 Task: Assign in the project TruTech the issue 'Develop a new tool for automated testing of augmented reality applications' to the sprint 'Debug Dash'.
Action: Mouse moved to (869, 237)
Screenshot: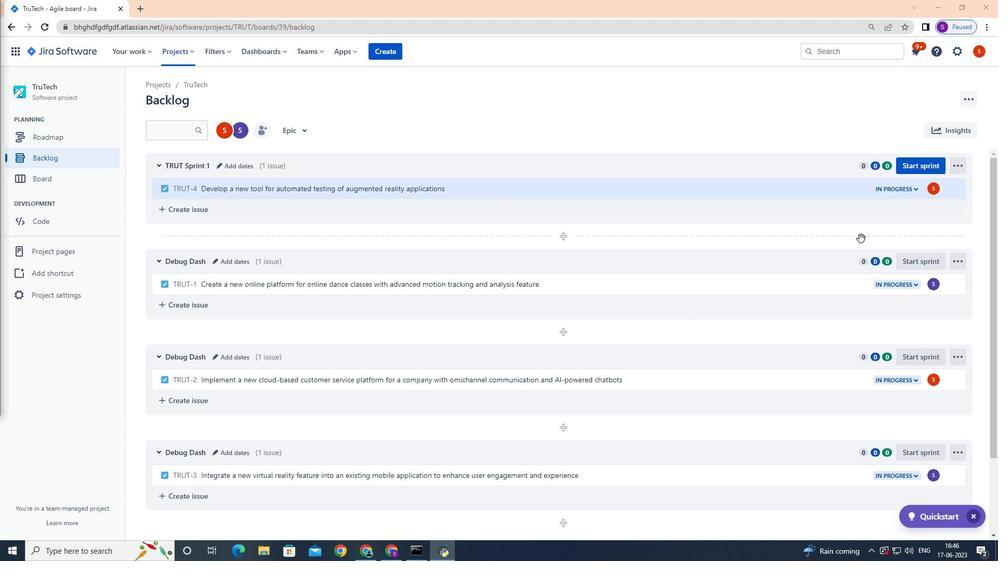 
Action: Mouse scrolled (869, 238) with delta (0, 0)
Screenshot: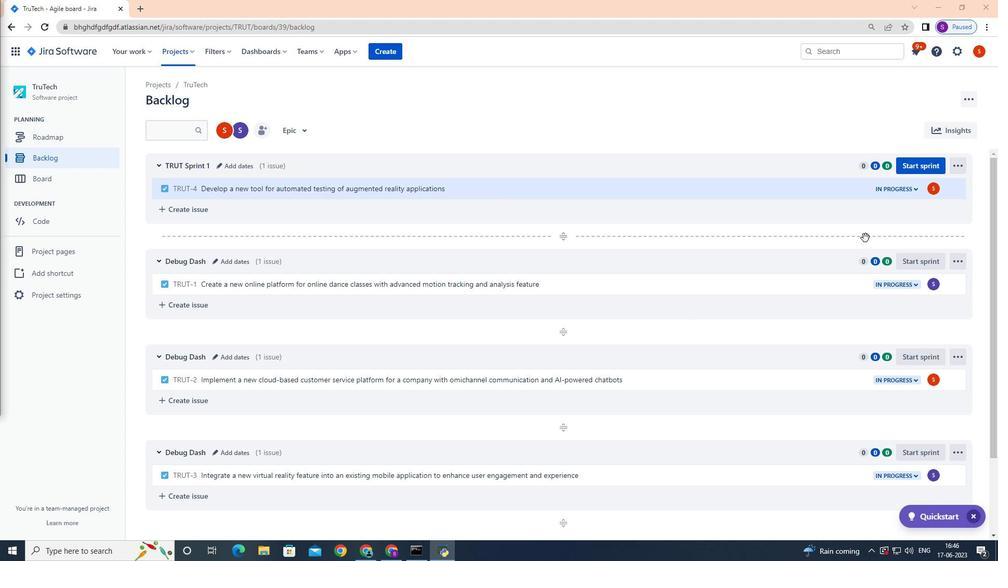 
Action: Mouse moved to (870, 237)
Screenshot: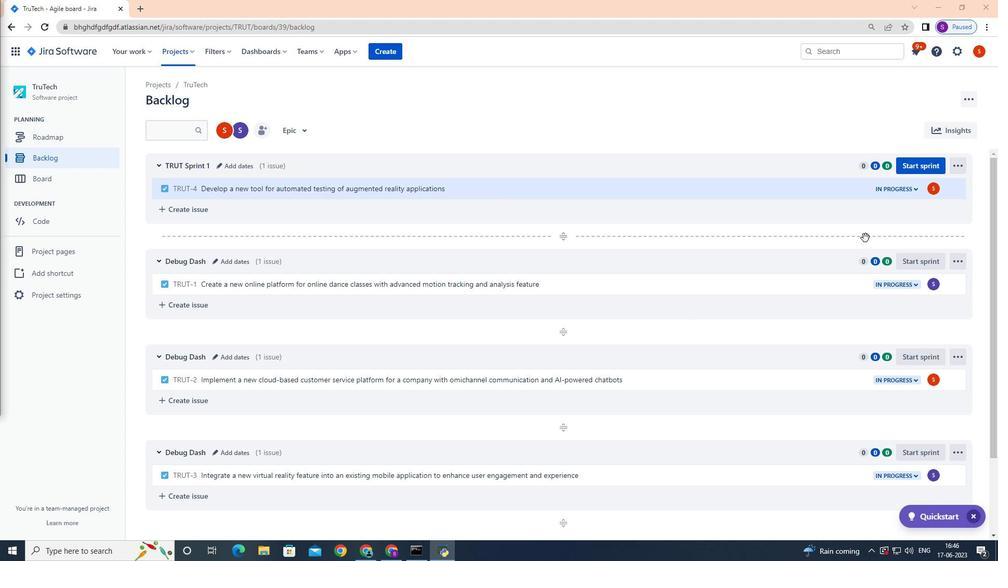 
Action: Mouse scrolled (870, 238) with delta (0, 0)
Screenshot: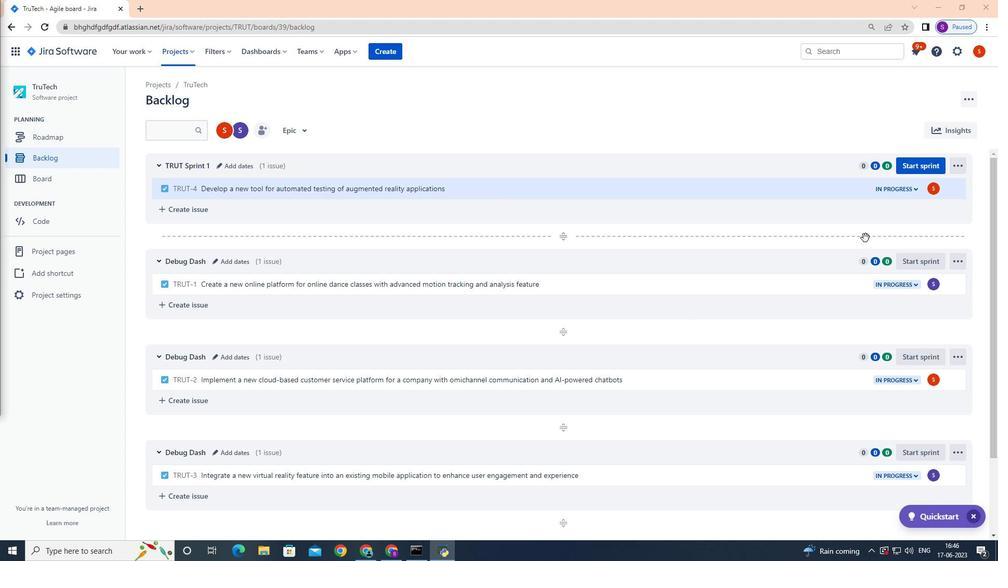 
Action: Mouse scrolled (870, 238) with delta (0, 0)
Screenshot: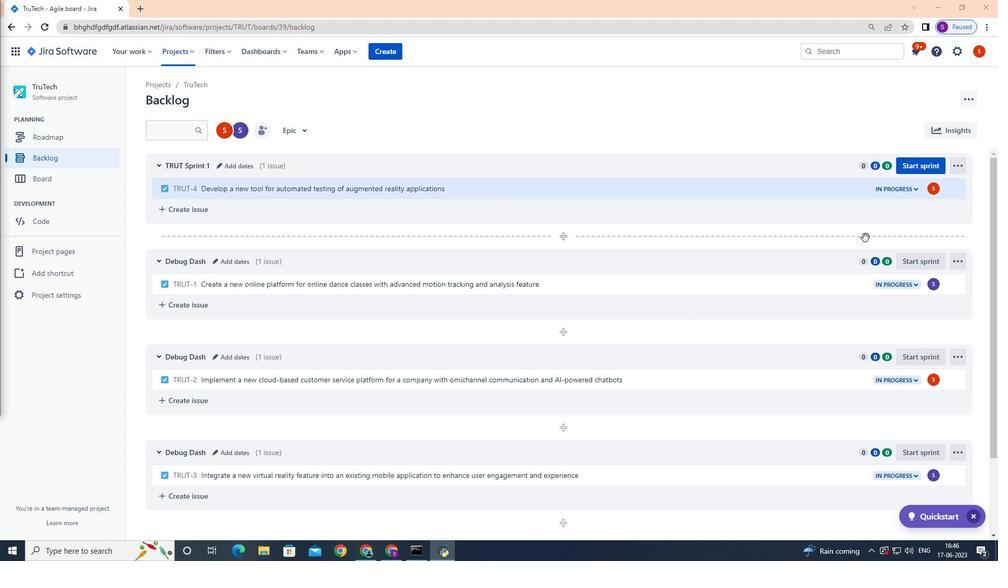 
Action: Mouse moved to (870, 237)
Screenshot: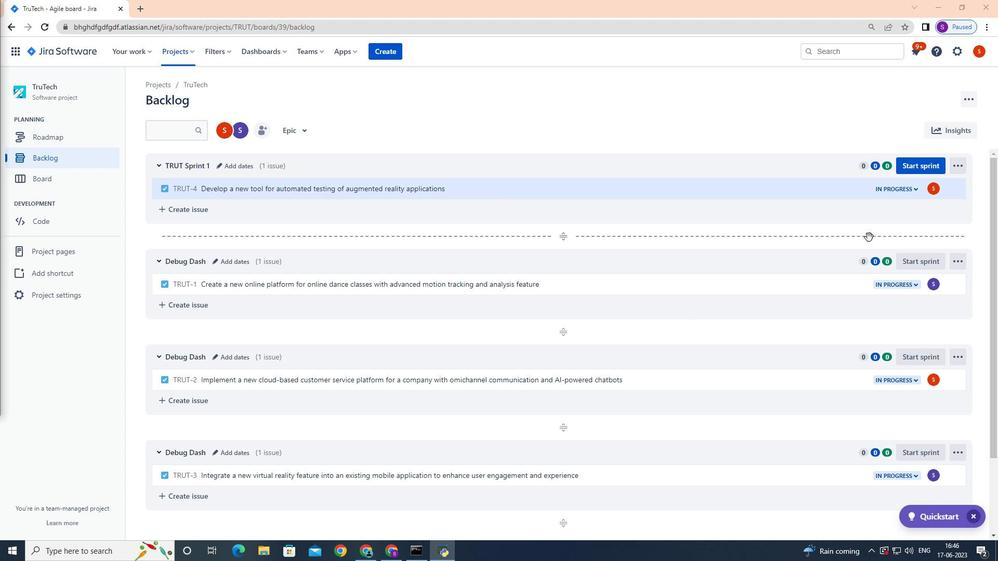 
Action: Mouse scrolled (870, 238) with delta (0, 0)
Screenshot: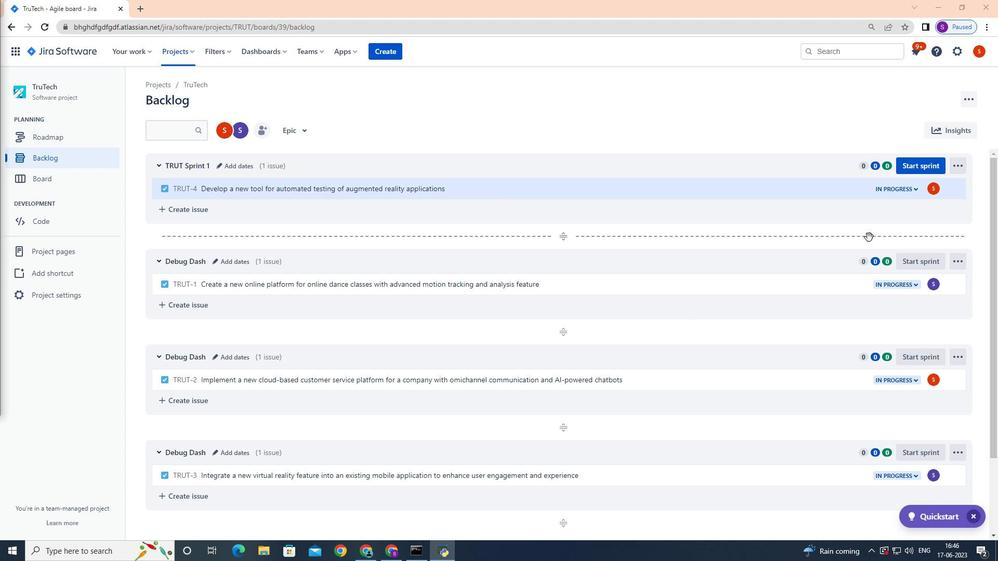 
Action: Mouse moved to (871, 238)
Screenshot: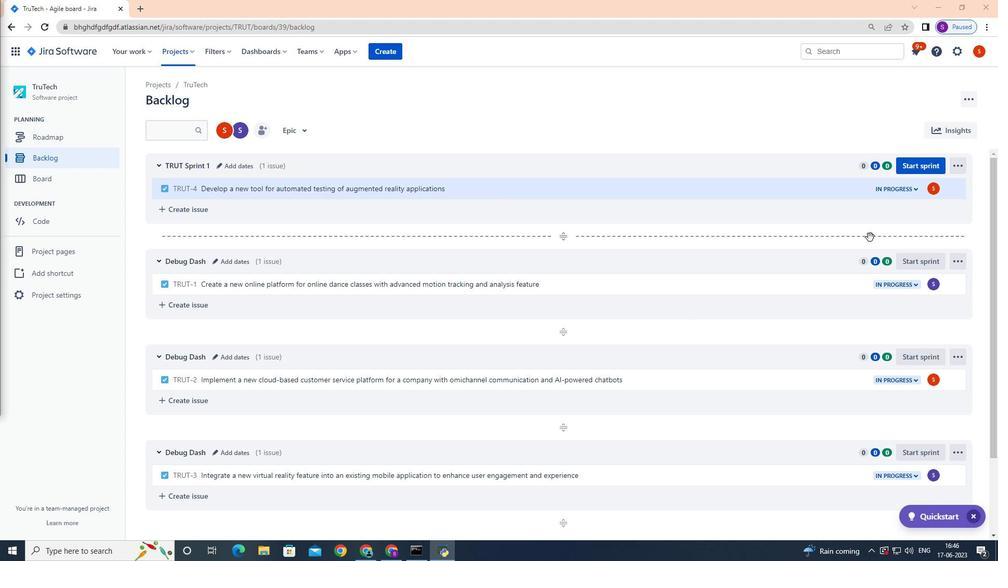 
Action: Mouse scrolled (871, 238) with delta (0, 0)
Screenshot: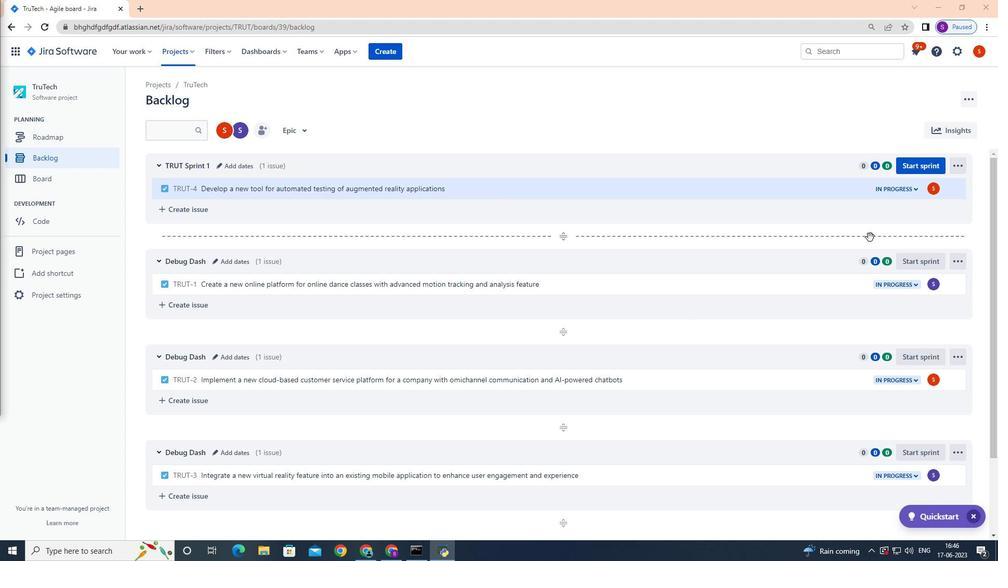 
Action: Mouse moved to (950, 187)
Screenshot: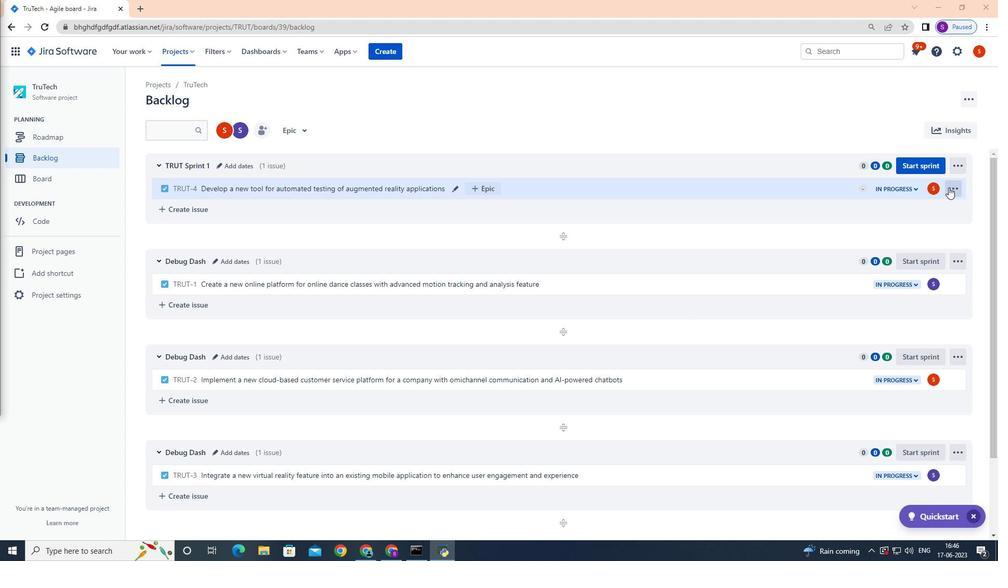
Action: Mouse pressed left at (950, 187)
Screenshot: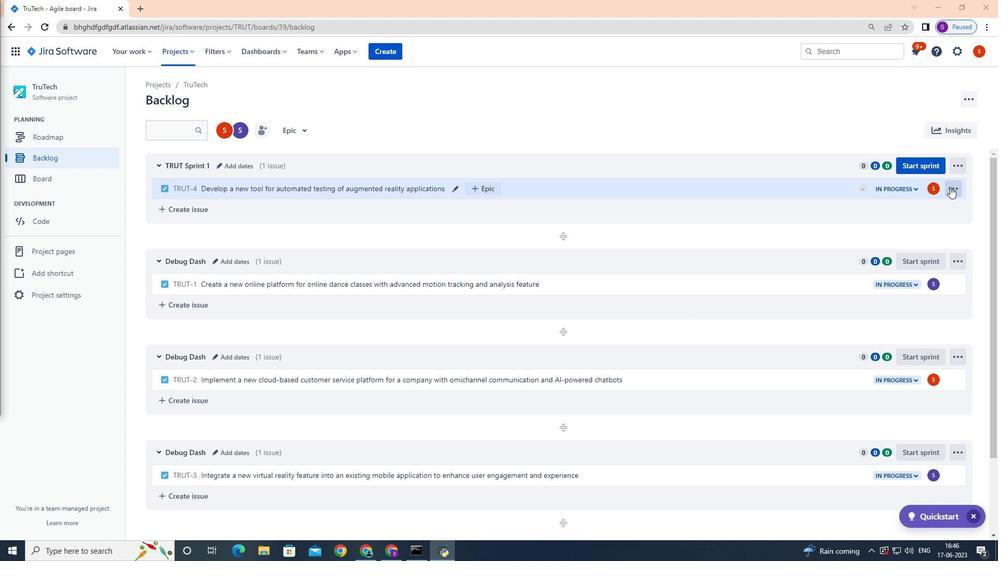 
Action: Mouse moved to (935, 338)
Screenshot: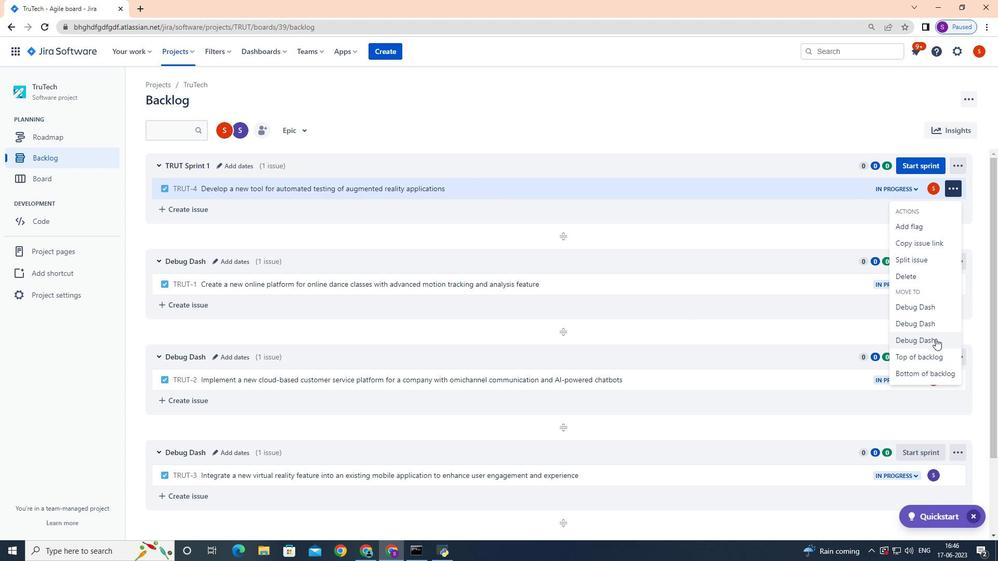 
Action: Mouse pressed left at (935, 338)
Screenshot: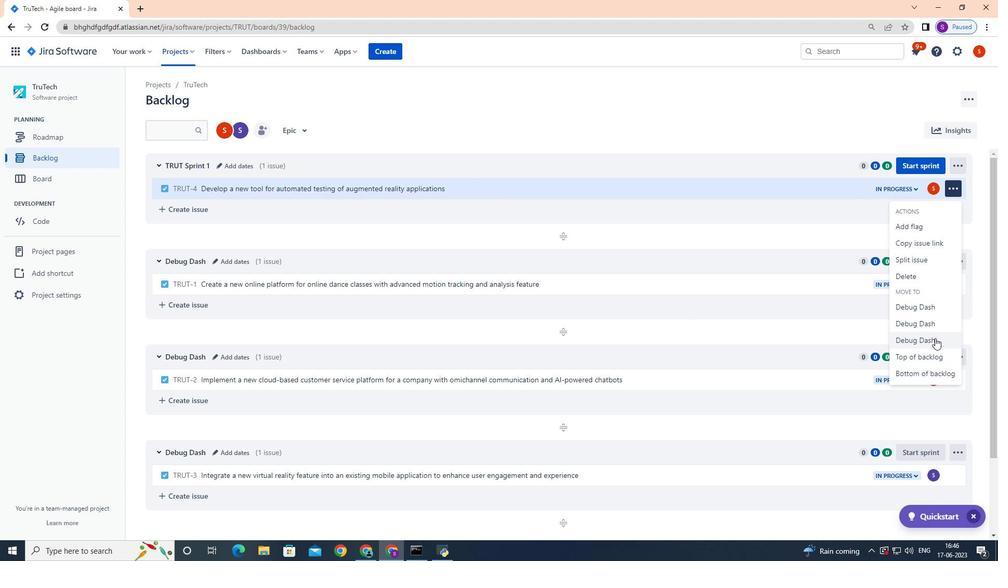 
Action: Mouse moved to (928, 336)
Screenshot: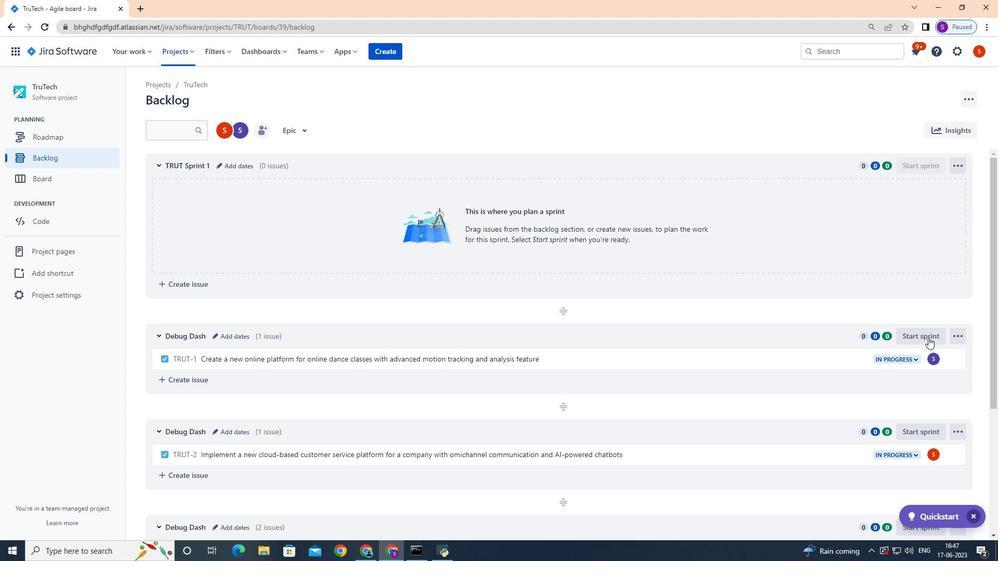 
